 Task: Redo the text. Text: Sort all the text by end of the day.
Action: Mouse moved to (537, 237)
Screenshot: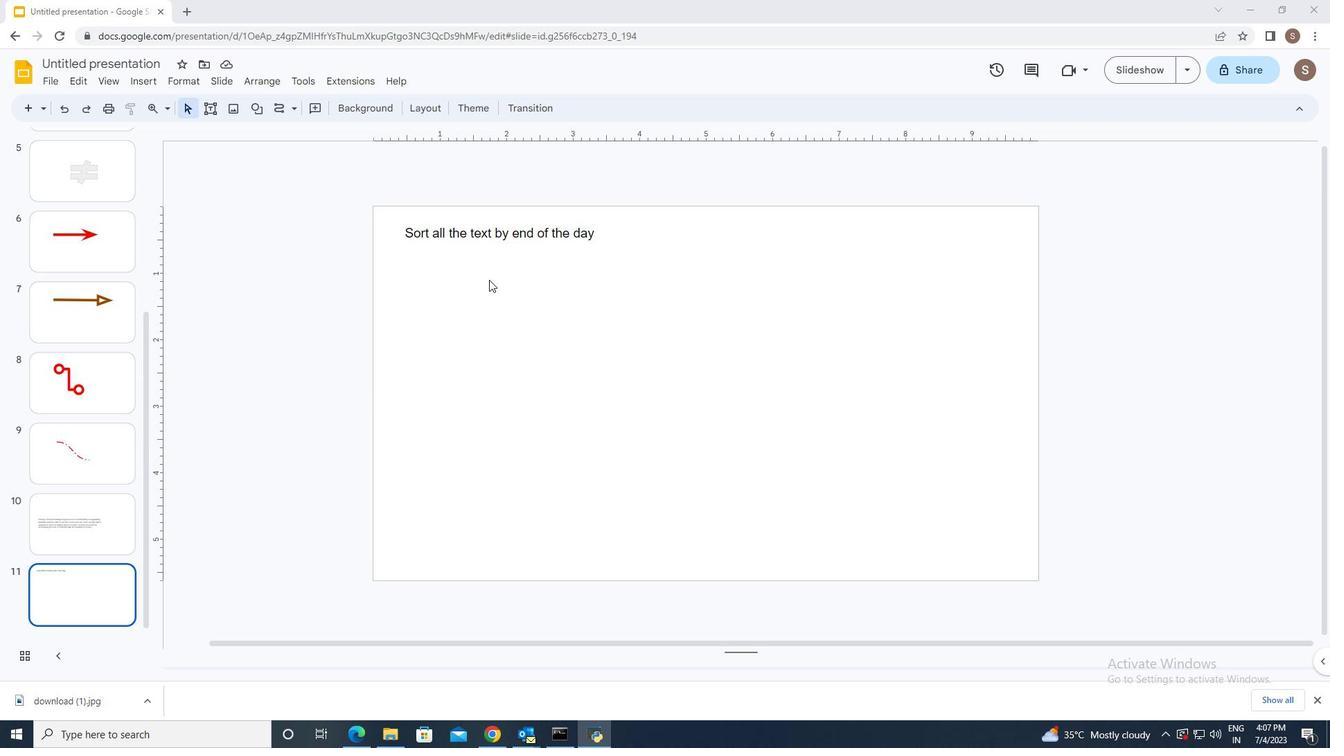 
Action: Mouse pressed left at (537, 237)
Screenshot: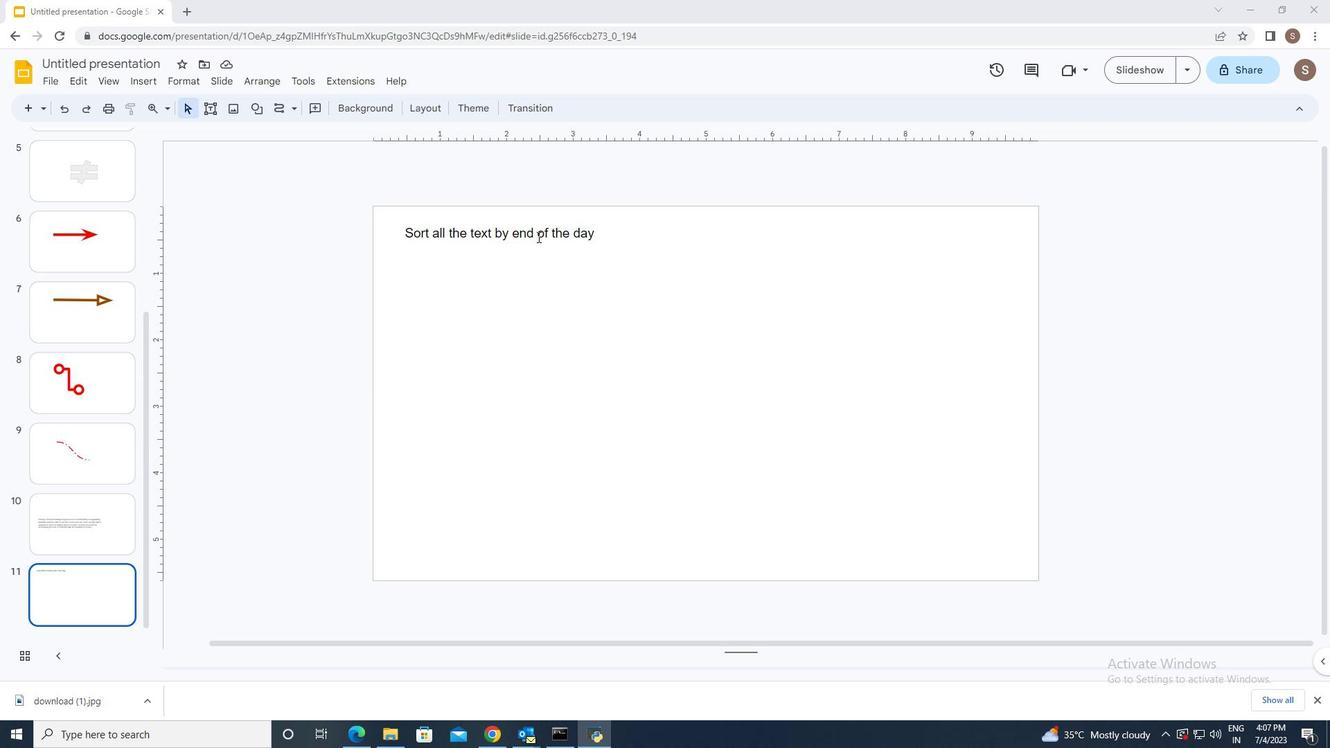 
Action: Mouse moved to (83, 104)
Screenshot: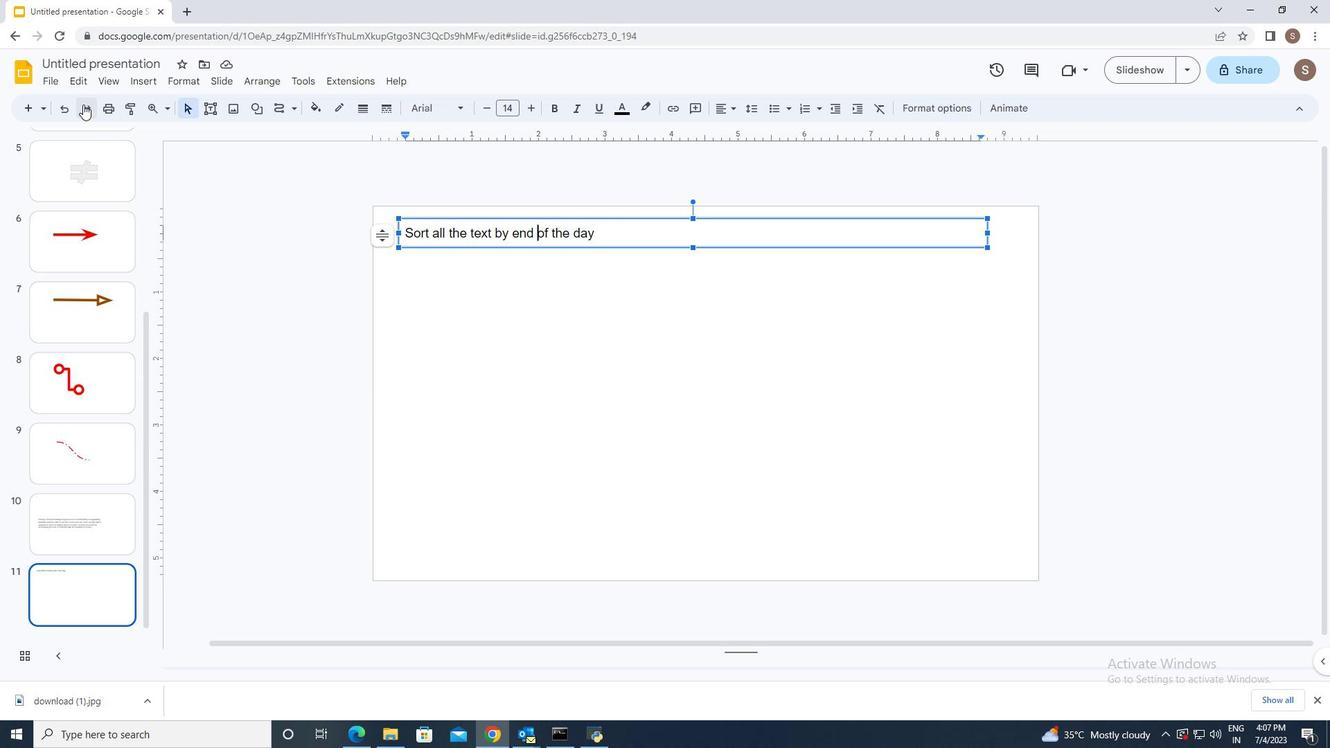 
Action: Mouse pressed left at (83, 104)
Screenshot: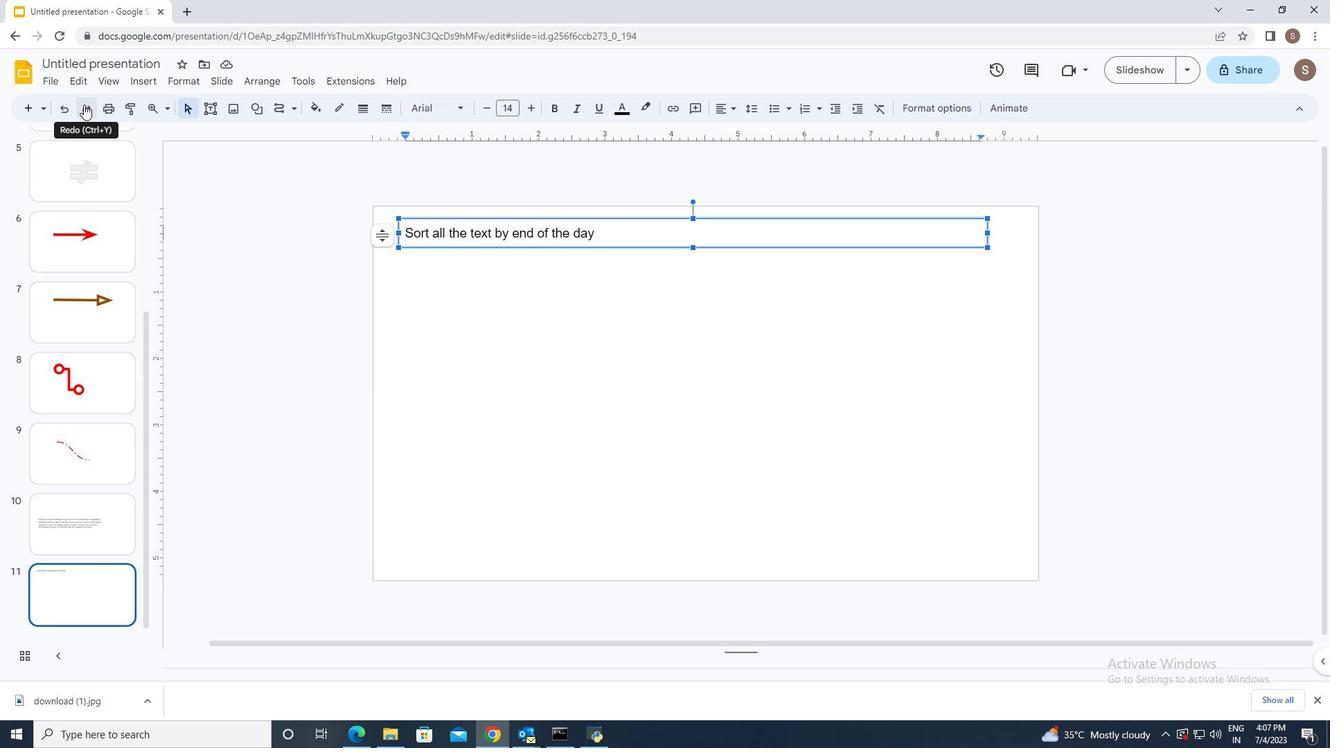 
Action: Mouse moved to (391, 372)
Screenshot: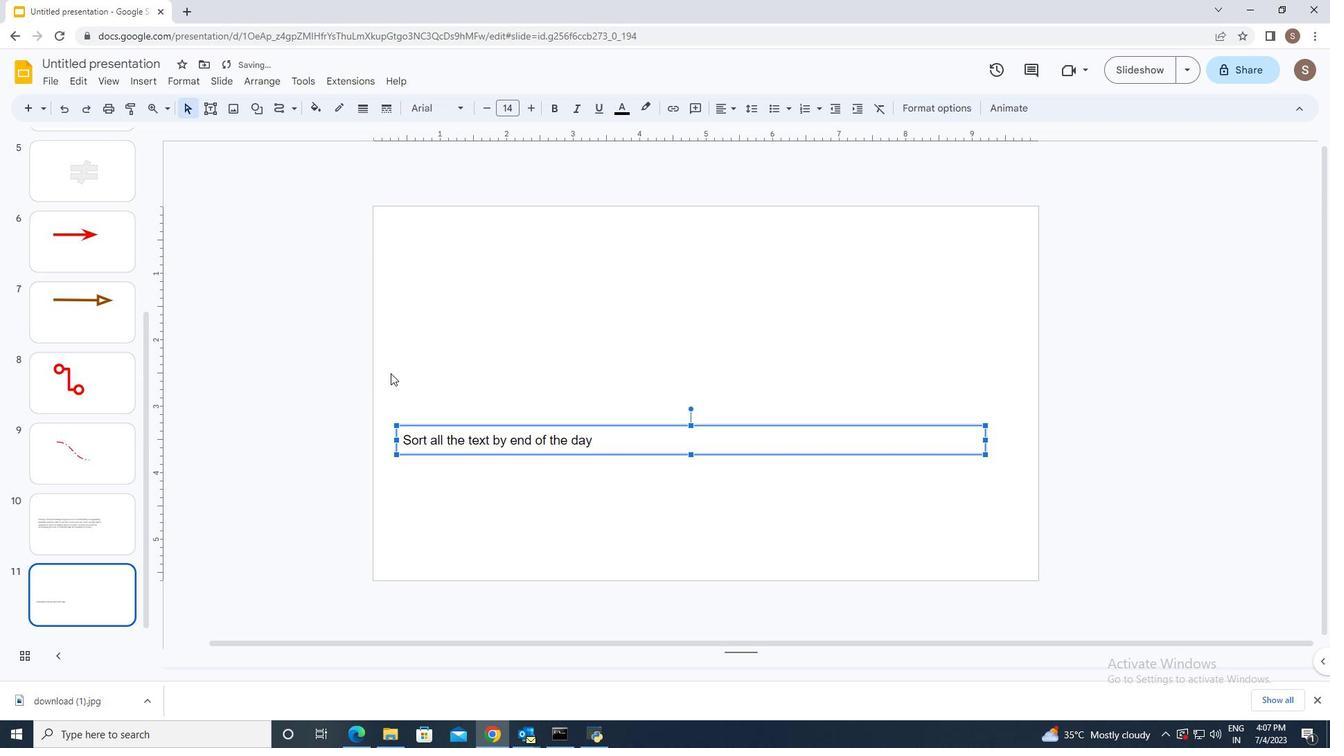
Action: Mouse pressed left at (391, 372)
Screenshot: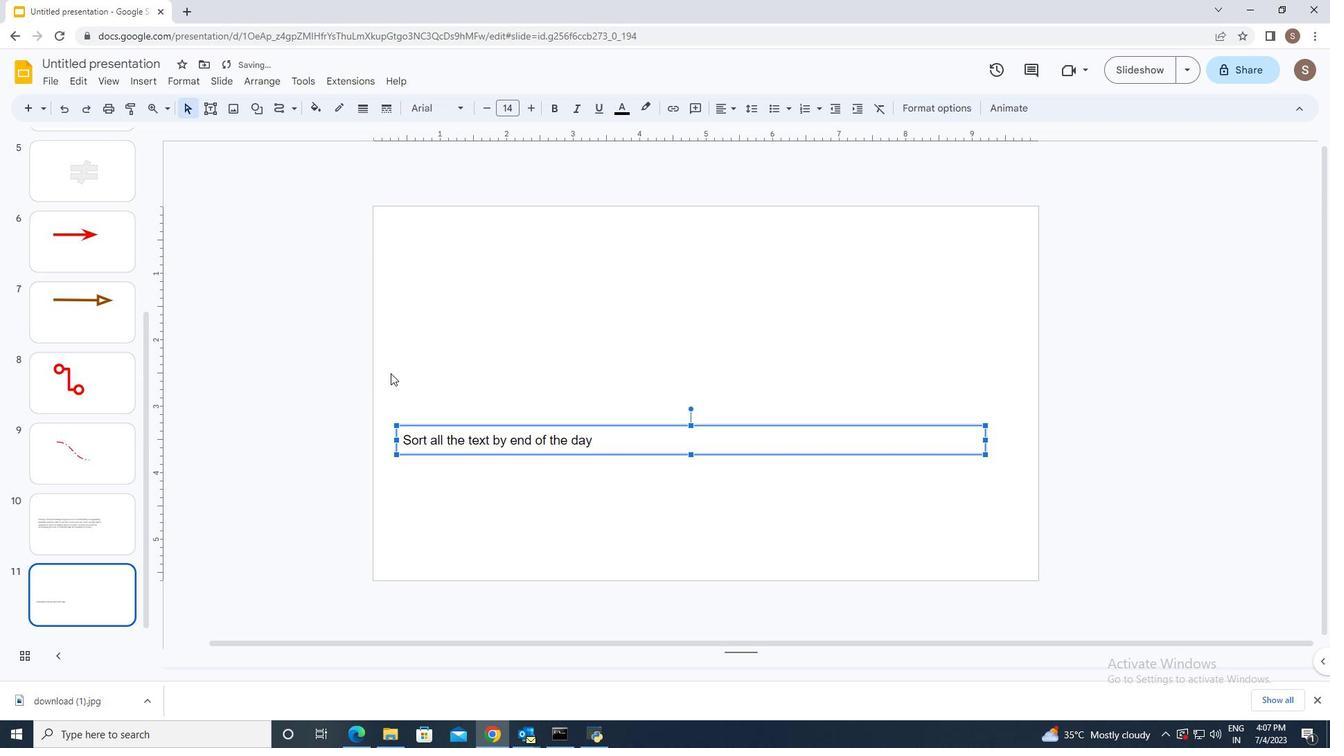 
